 Task: Rename the card to "Implement", in the content.
Action: Mouse pressed left at (910, 251)
Screenshot: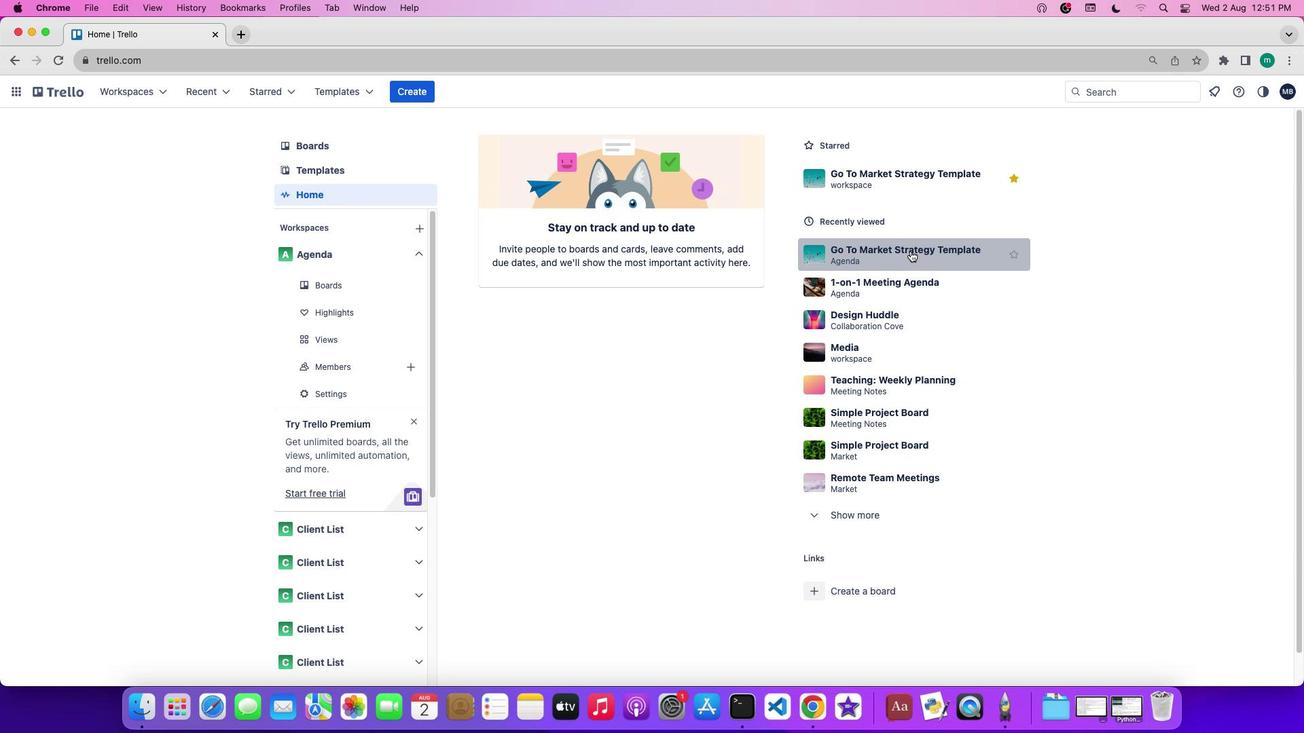 
Action: Mouse moved to (1156, 310)
Screenshot: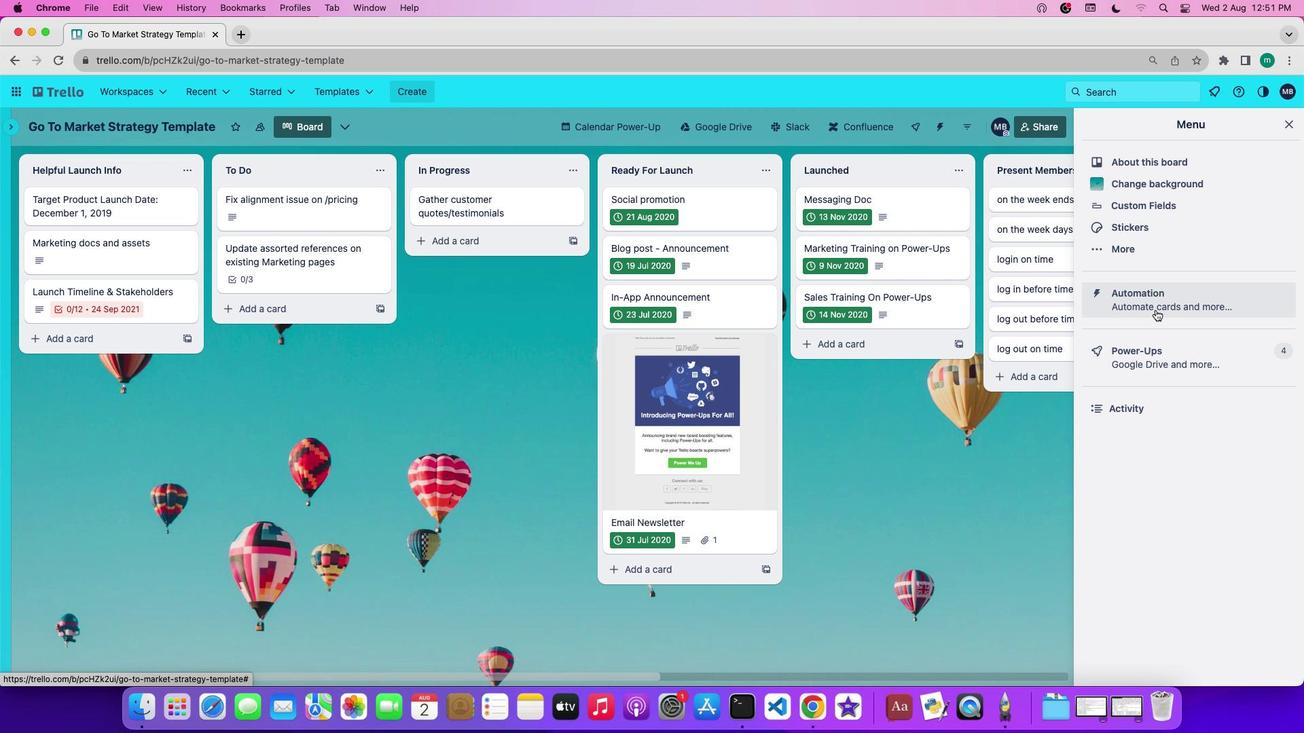 
Action: Mouse pressed left at (1156, 310)
Screenshot: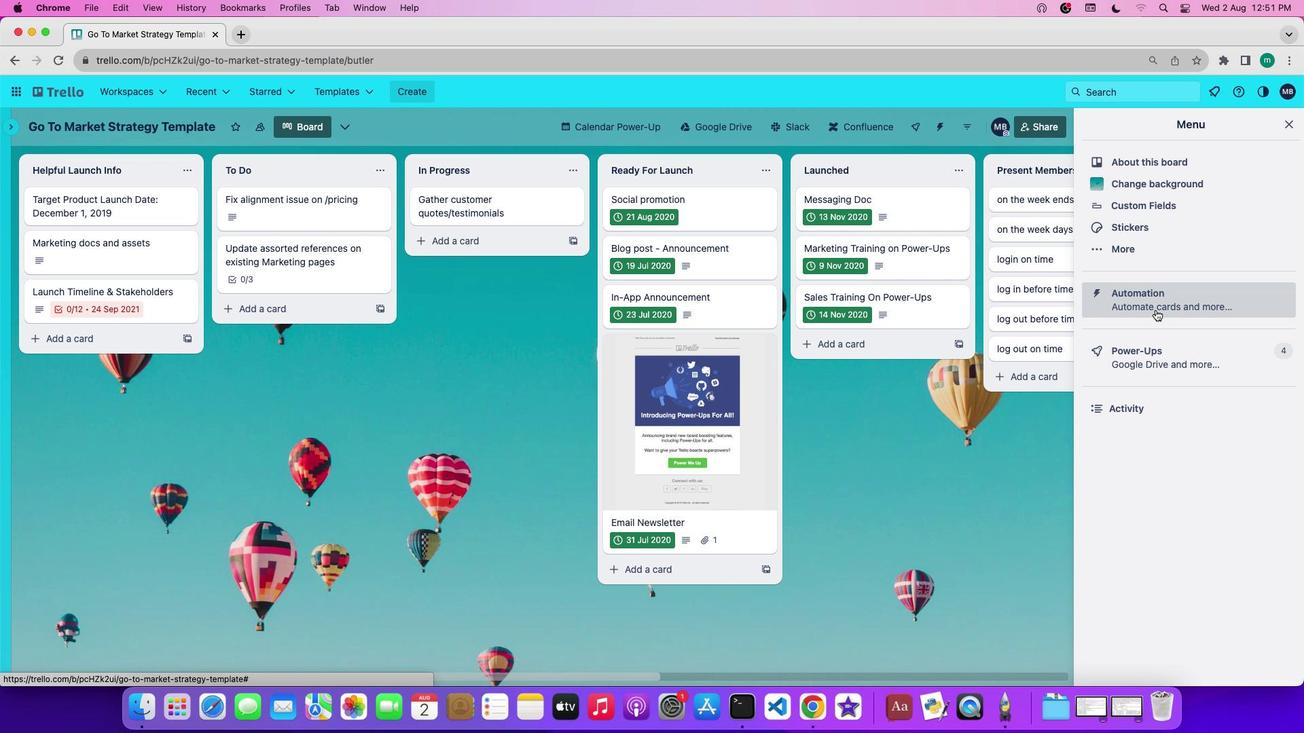 
Action: Mouse moved to (89, 347)
Screenshot: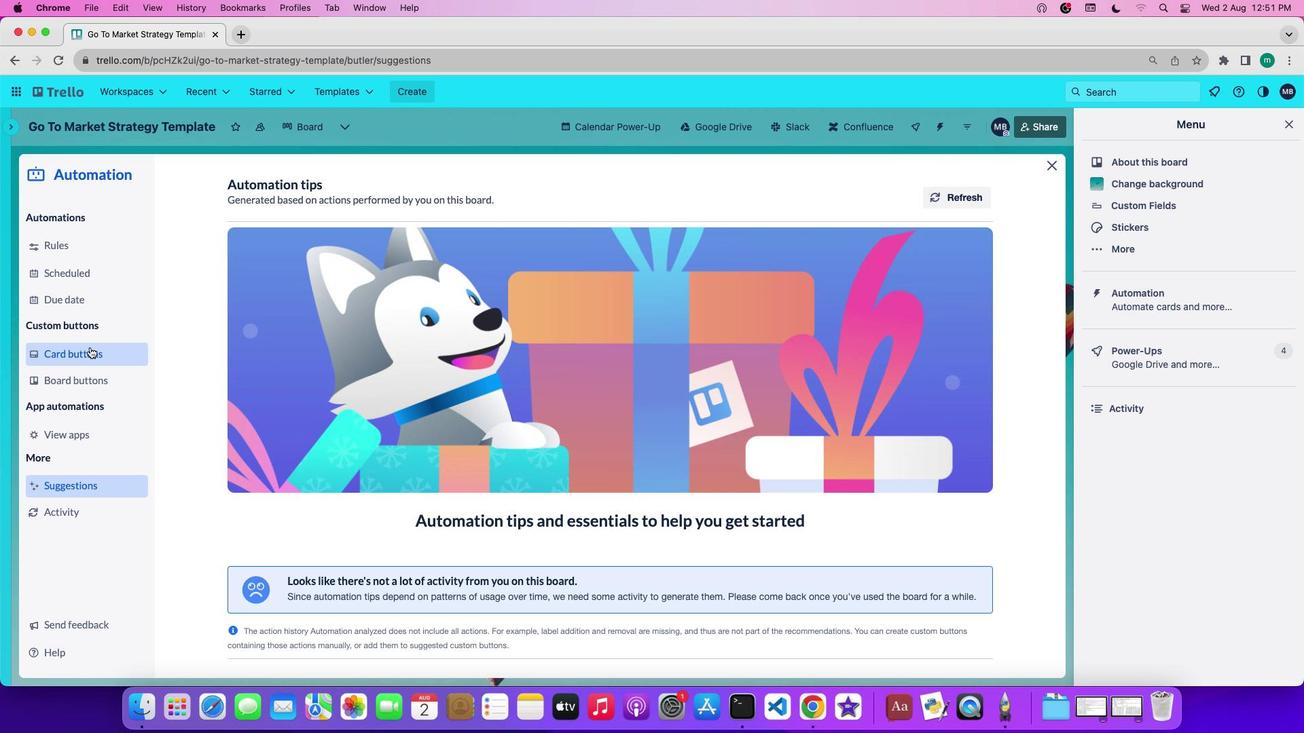 
Action: Mouse pressed left at (89, 347)
Screenshot: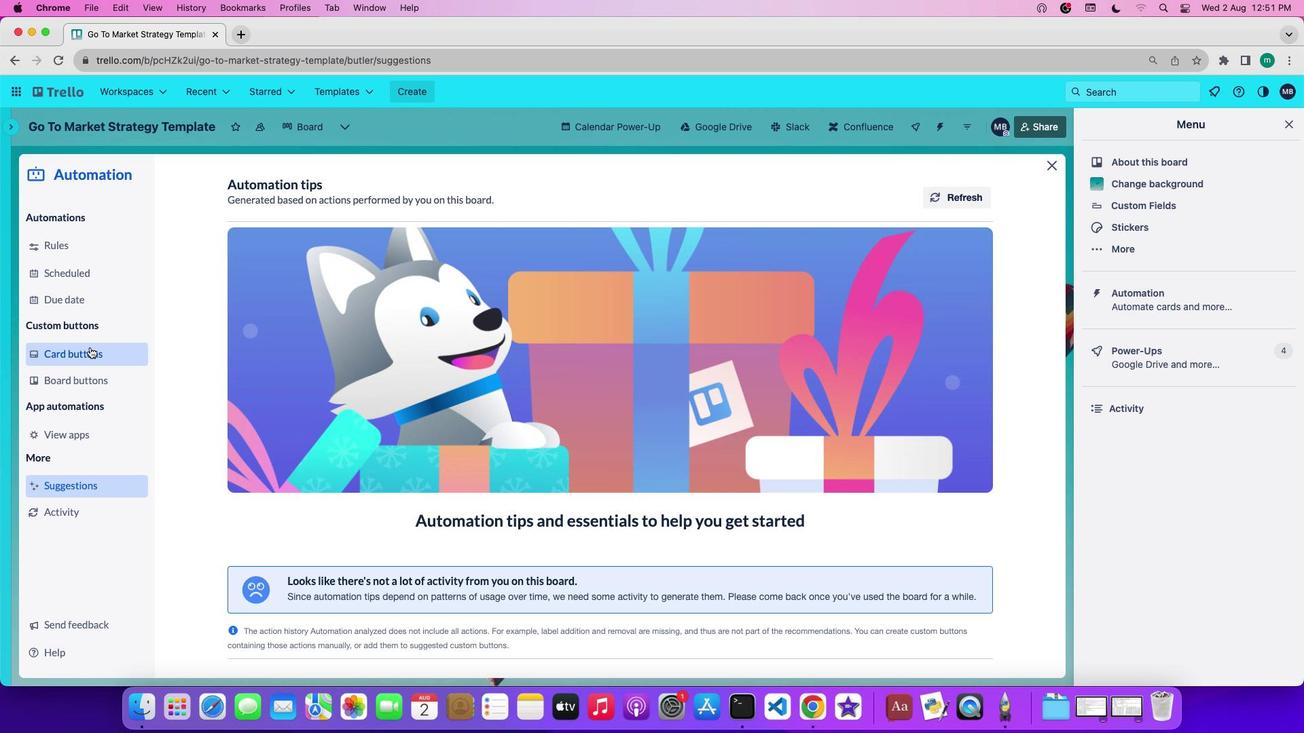 
Action: Mouse moved to (311, 465)
Screenshot: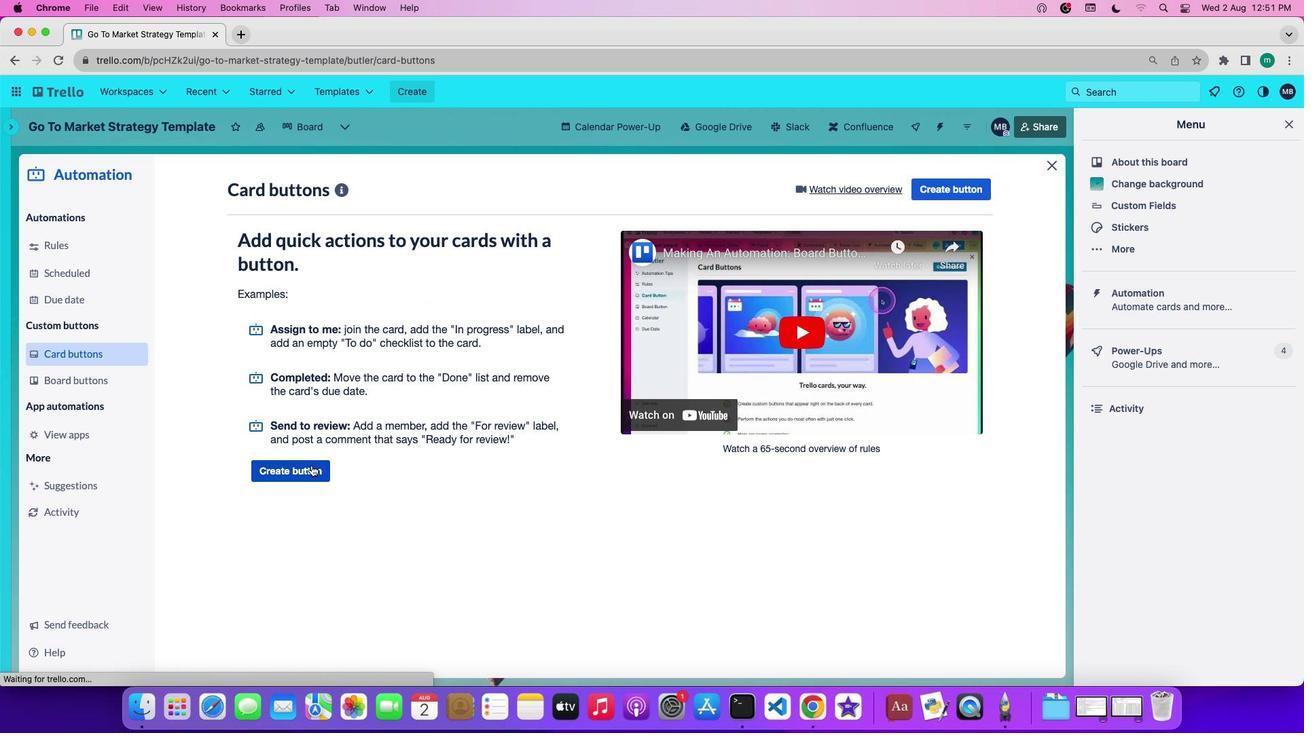 
Action: Mouse pressed left at (311, 465)
Screenshot: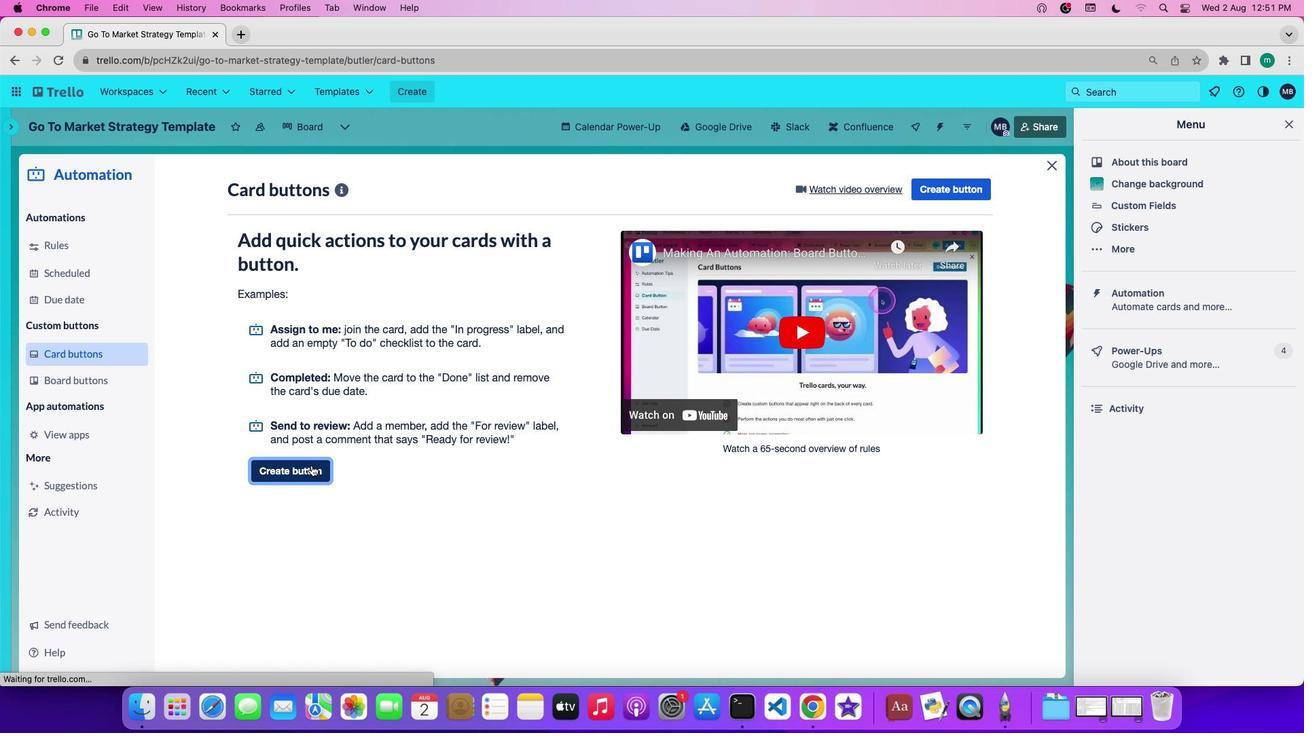 
Action: Mouse moved to (607, 372)
Screenshot: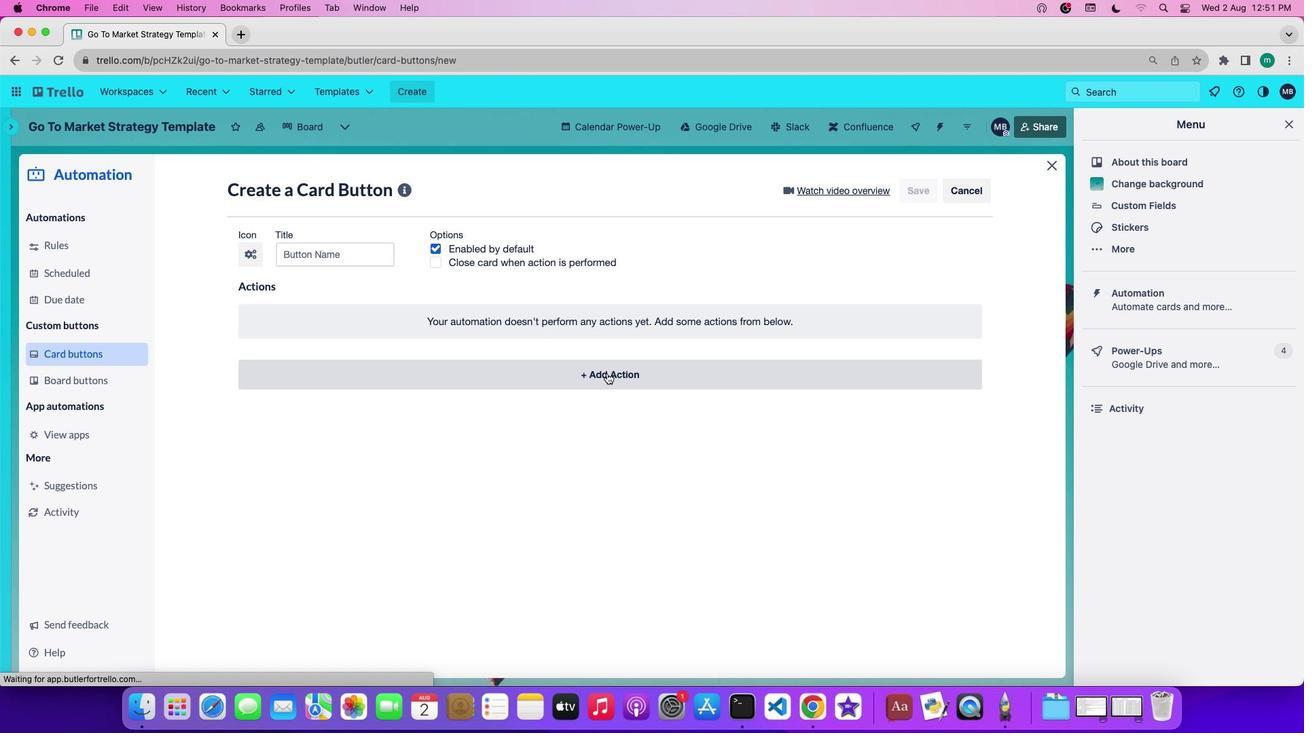 
Action: Mouse pressed left at (607, 372)
Screenshot: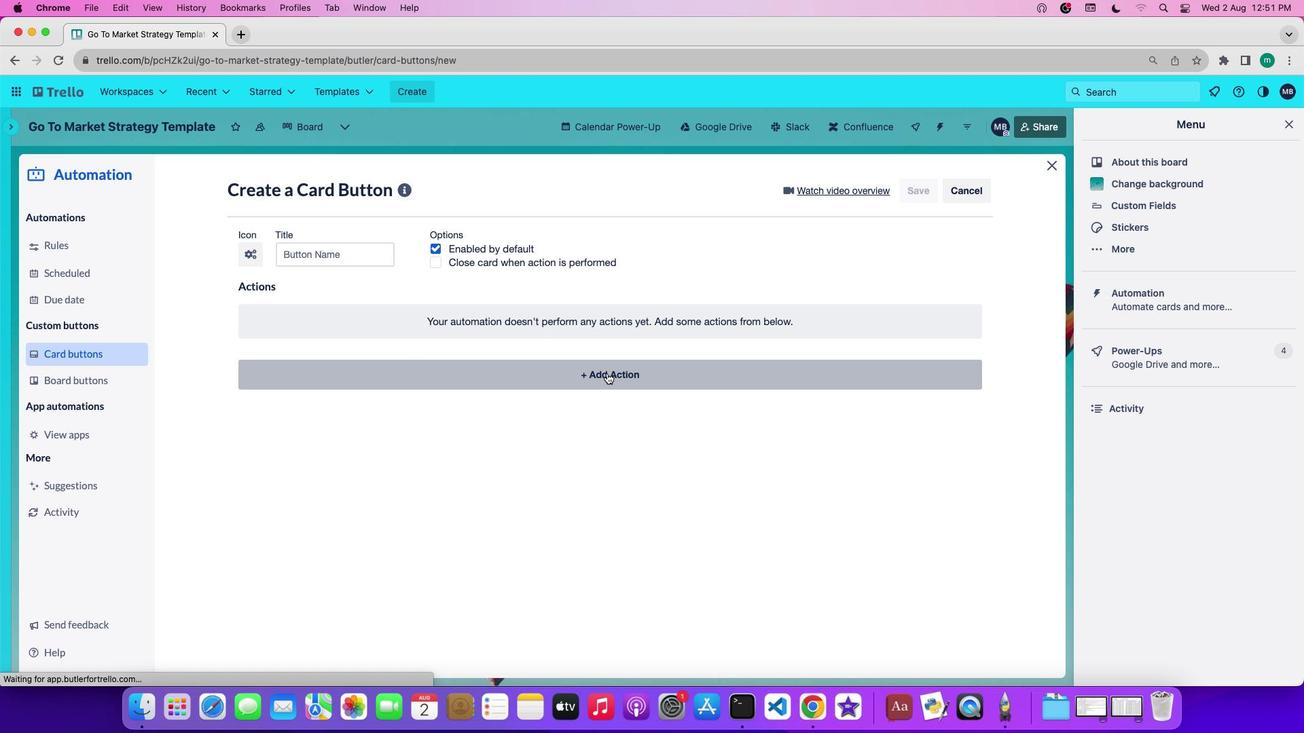
Action: Mouse moved to (526, 415)
Screenshot: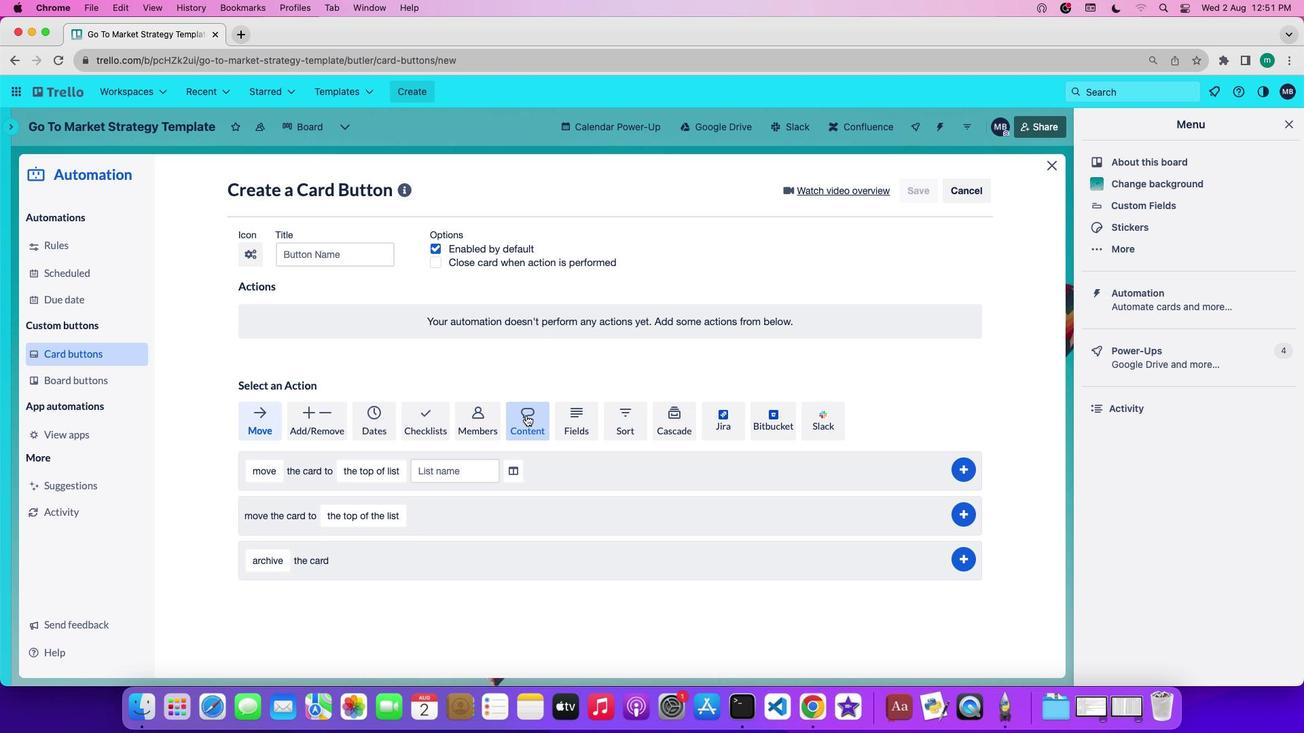 
Action: Mouse pressed left at (526, 415)
Screenshot: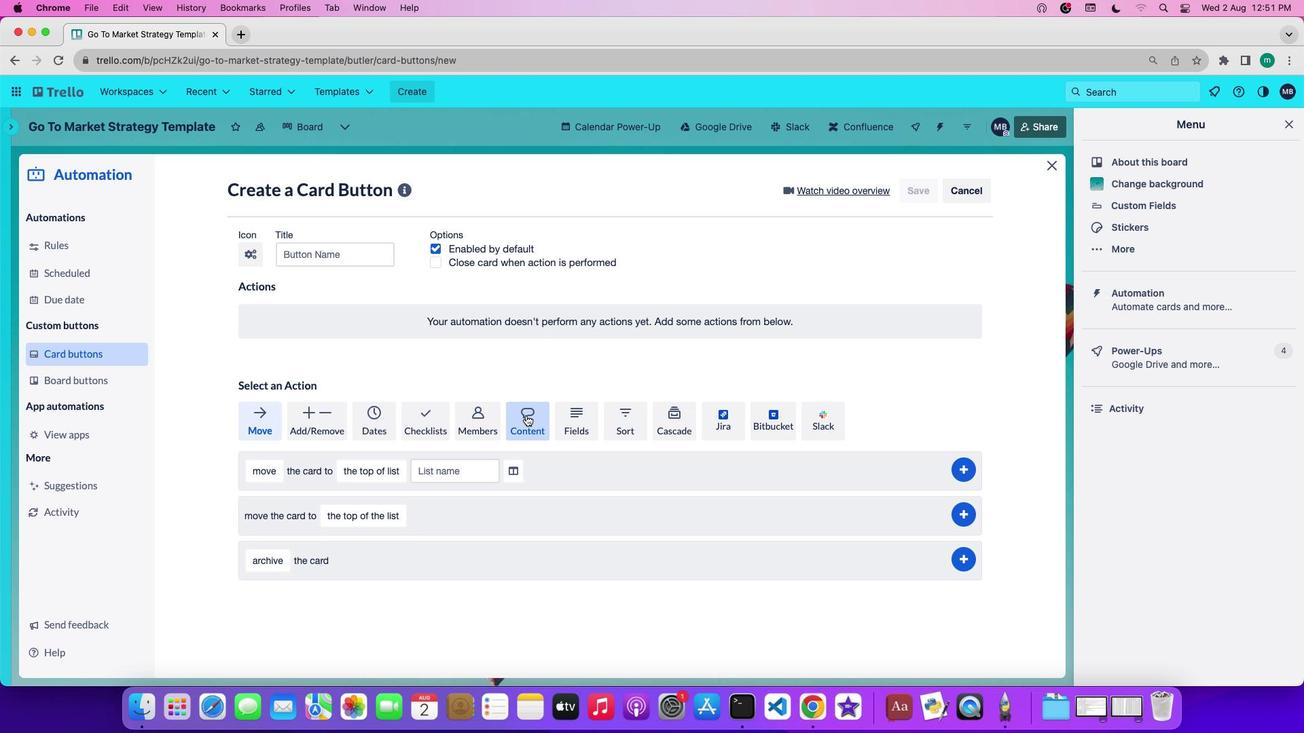 
Action: Mouse moved to (407, 474)
Screenshot: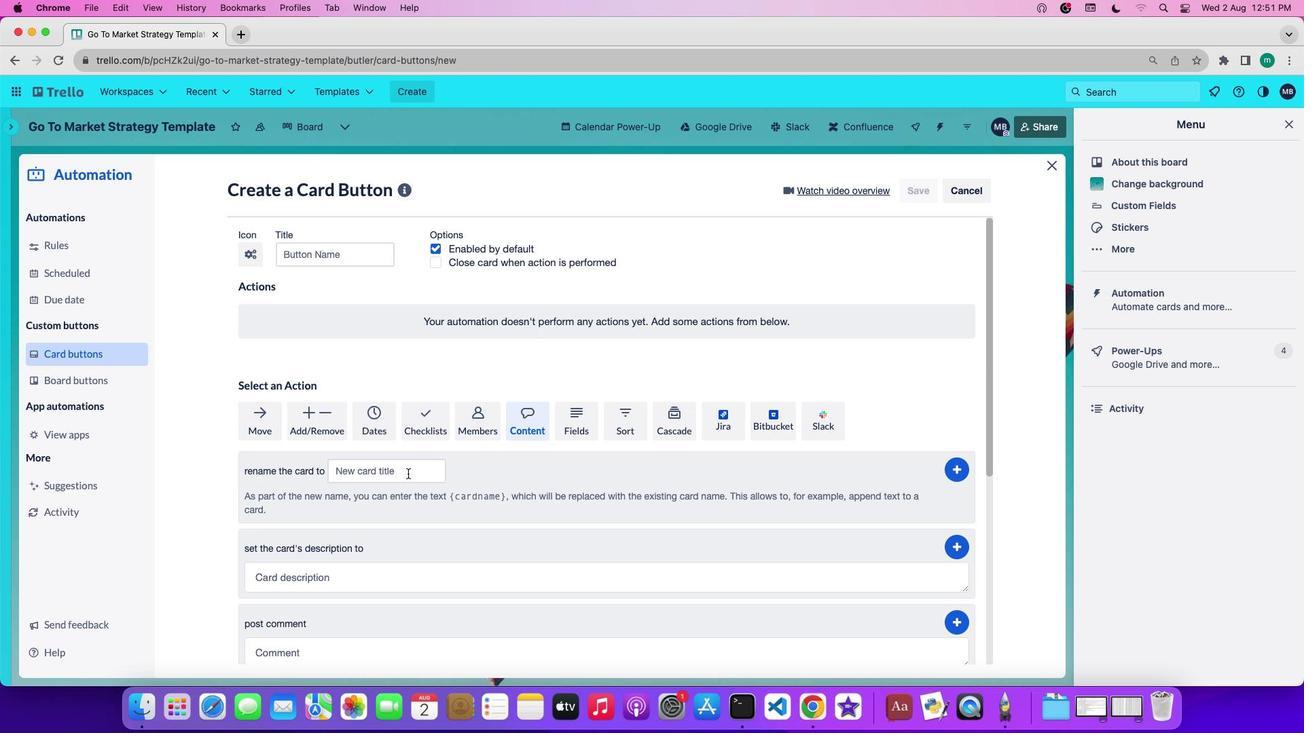
Action: Mouse pressed left at (407, 474)
Screenshot: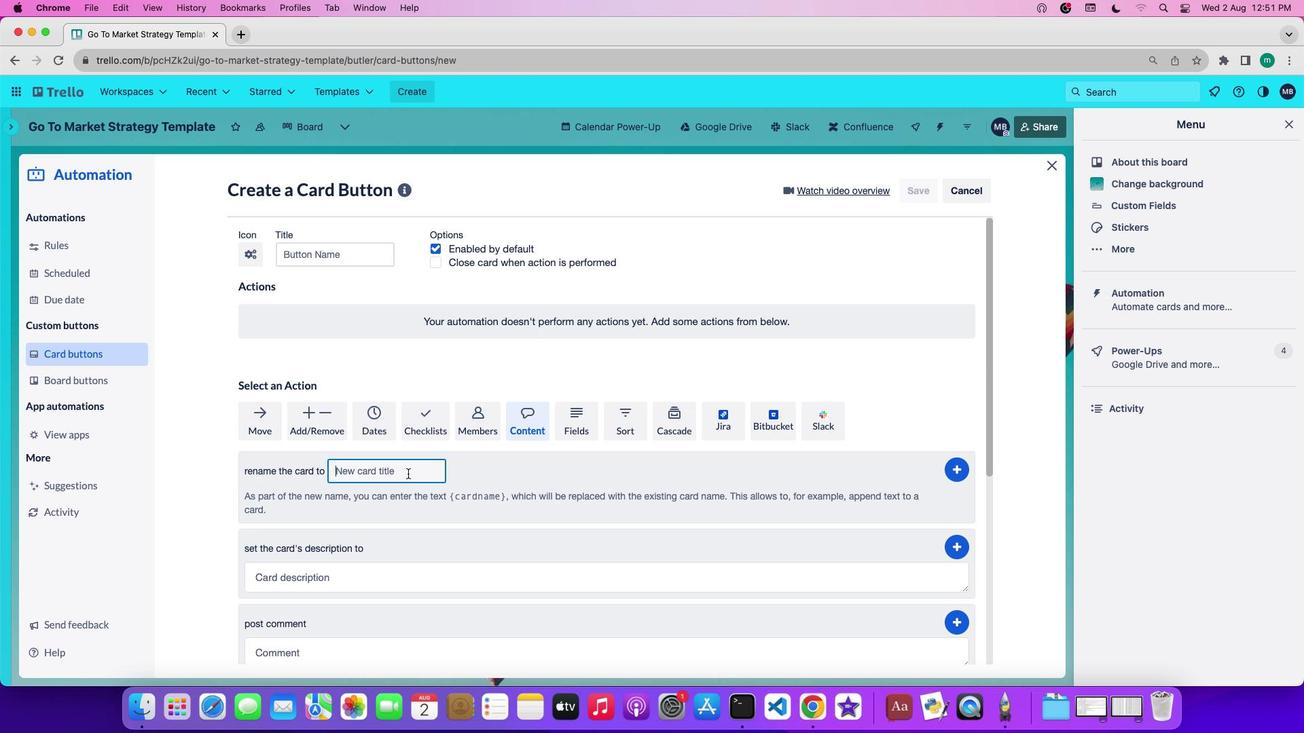 
Action: Mouse moved to (407, 474)
Screenshot: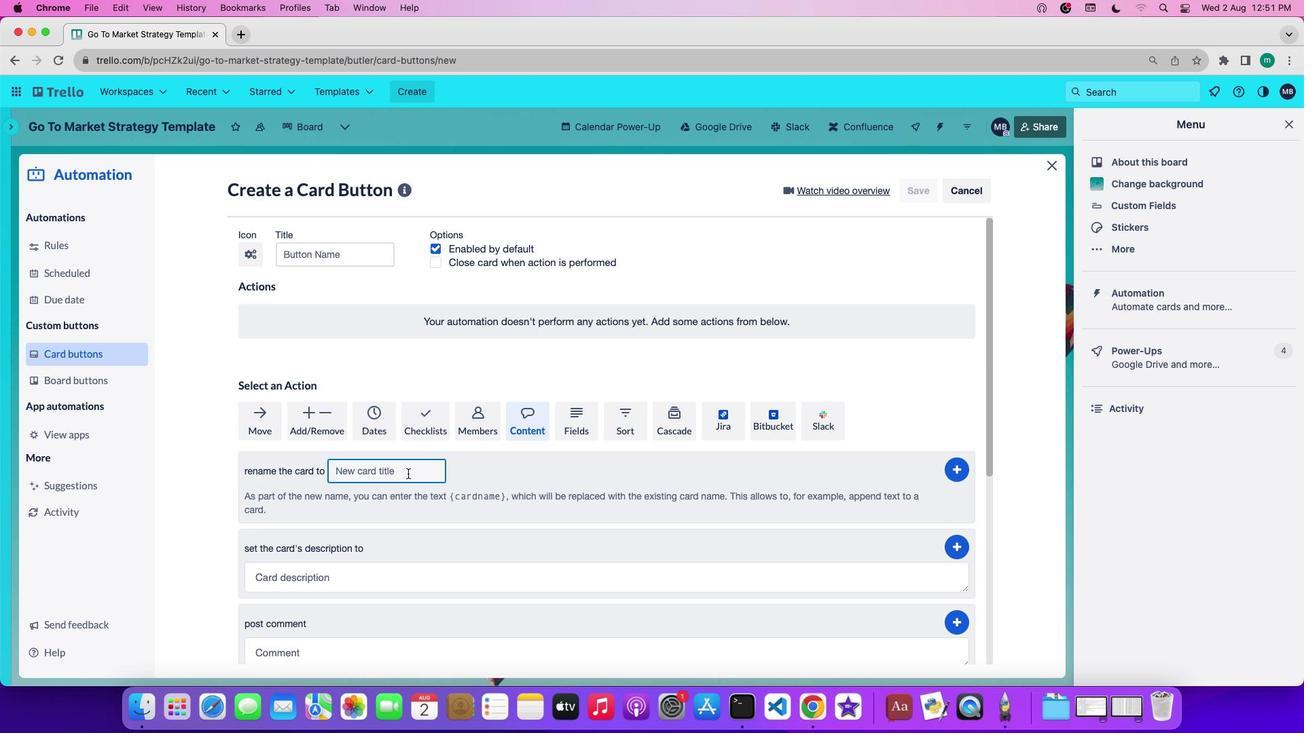 
Action: Key pressed Key.shift'I''m''p''l''e''m''e''n''t'
Screenshot: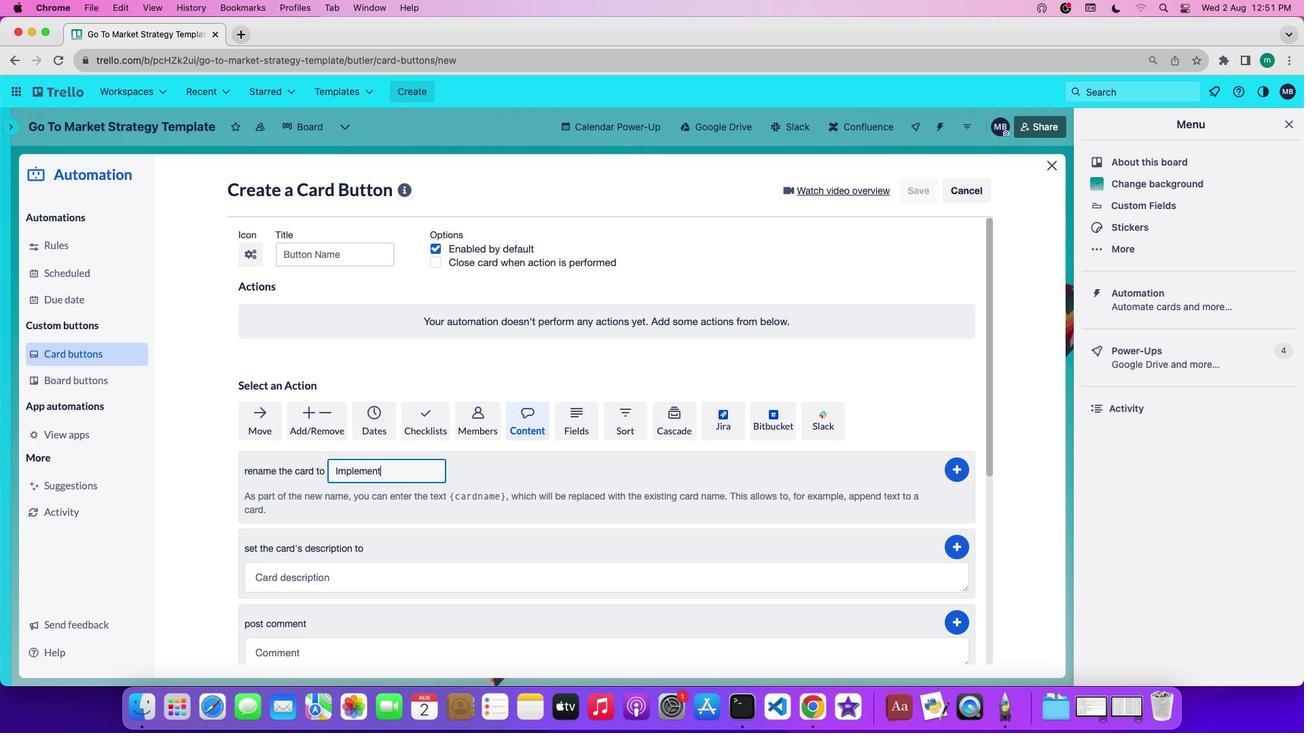 
Action: Mouse moved to (963, 467)
Screenshot: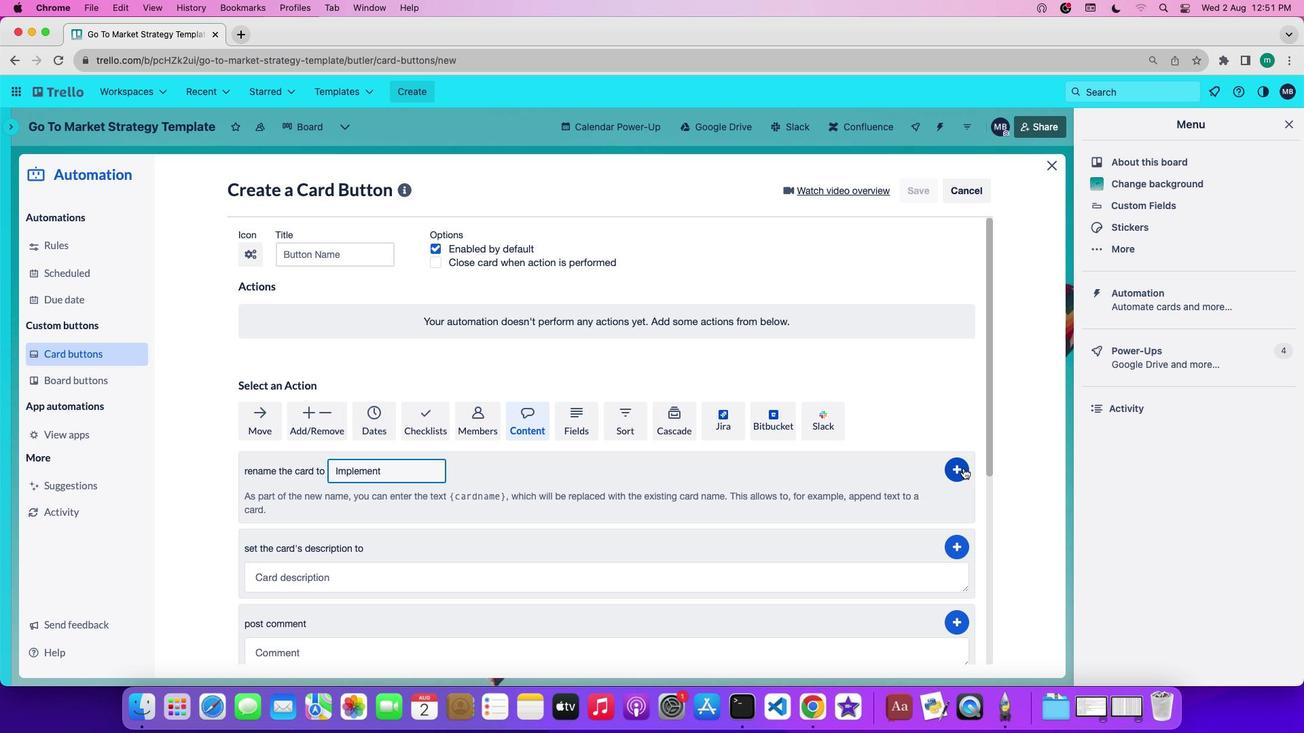 
Action: Mouse pressed left at (963, 467)
Screenshot: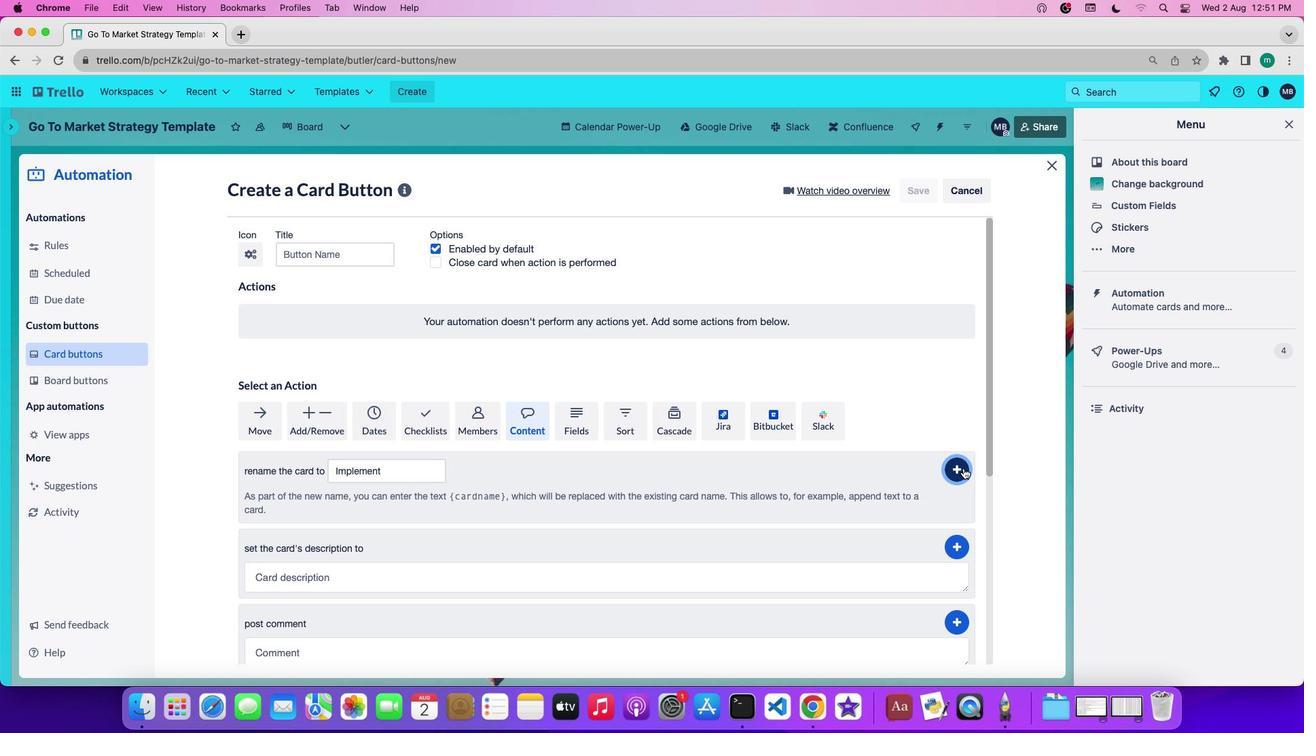 
Action: Mouse moved to (968, 468)
Screenshot: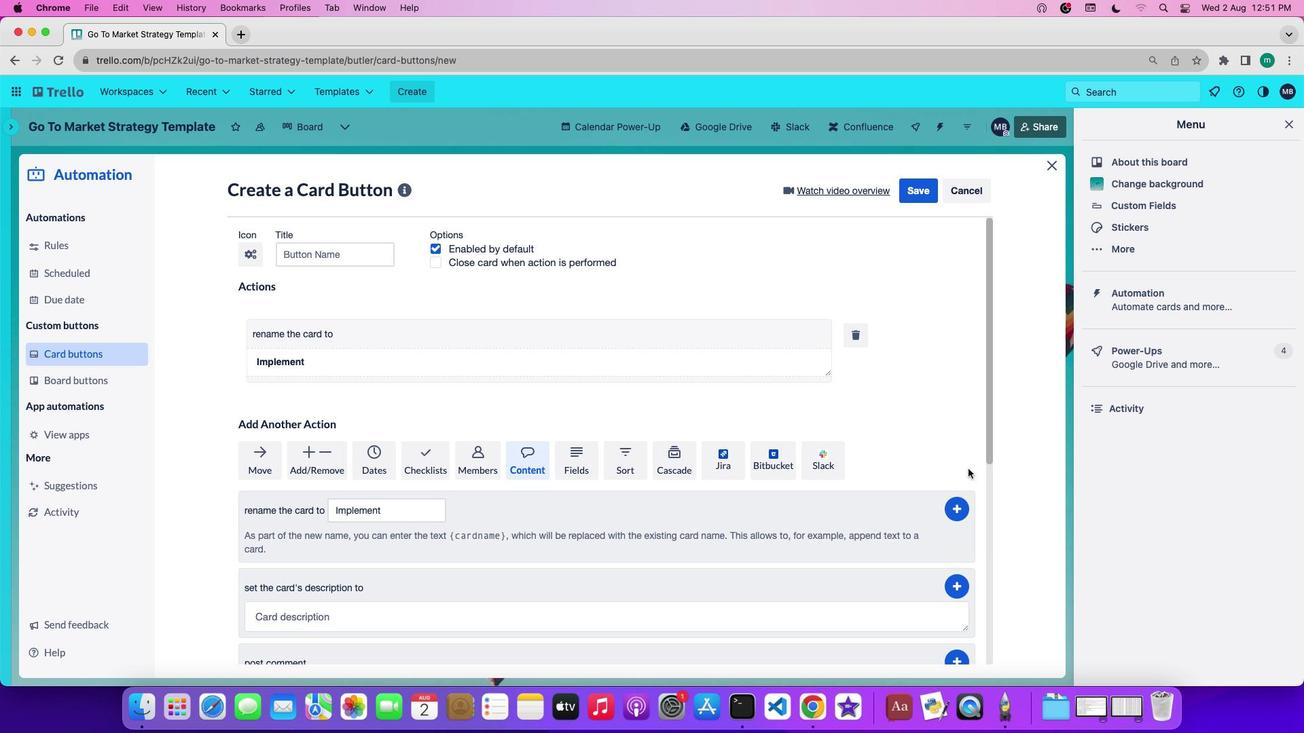 
